 Task: Toggle the show constructors in the suggest.
Action: Mouse moved to (16, 535)
Screenshot: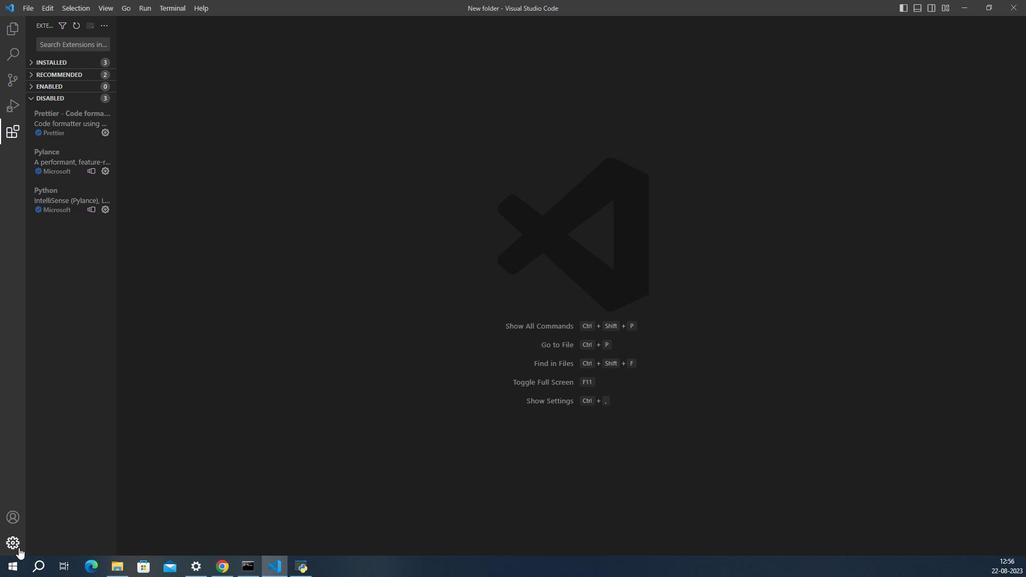 
Action: Mouse pressed left at (16, 535)
Screenshot: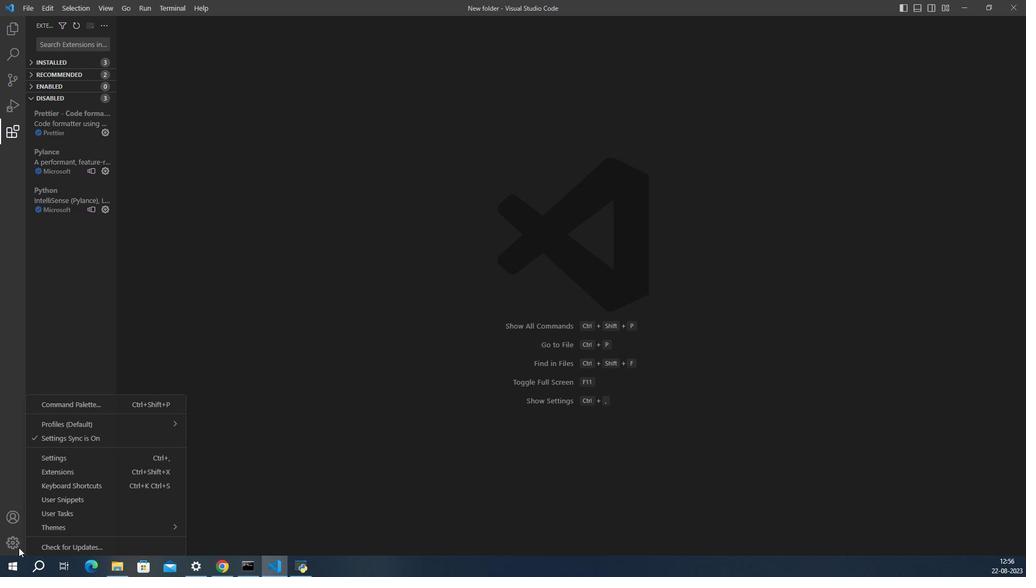 
Action: Mouse moved to (58, 460)
Screenshot: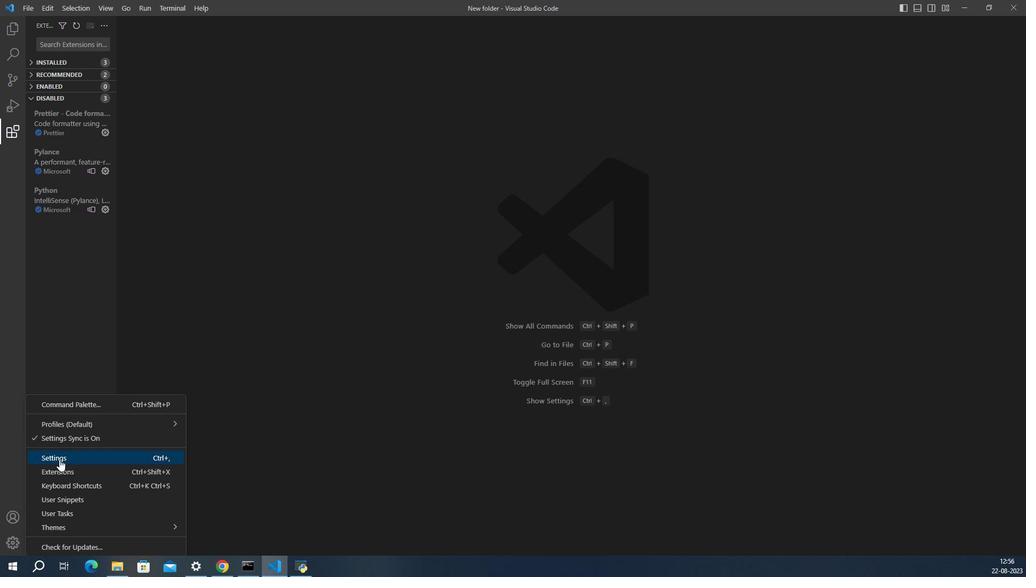 
Action: Mouse pressed left at (58, 460)
Screenshot: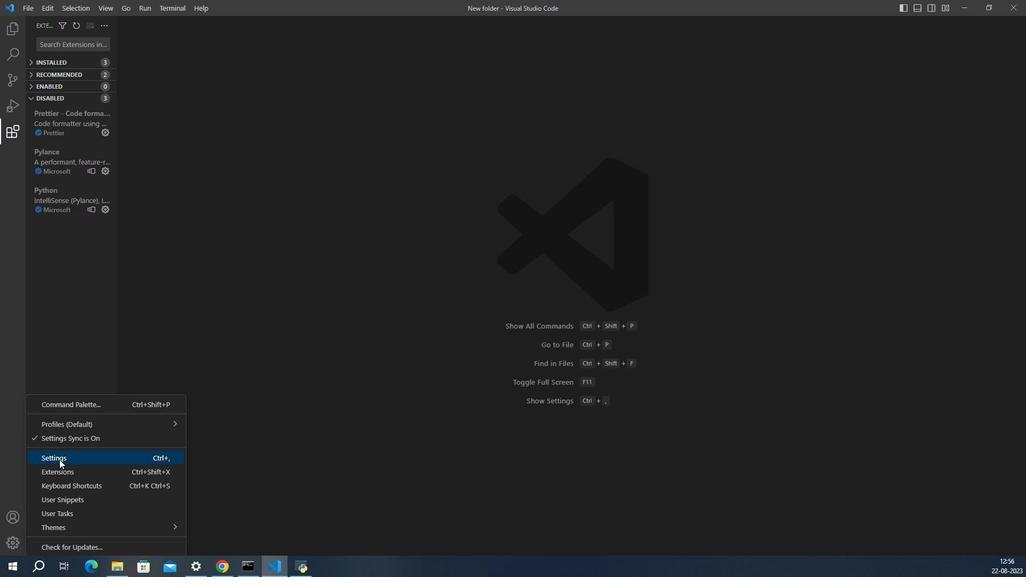 
Action: Mouse moved to (467, 415)
Screenshot: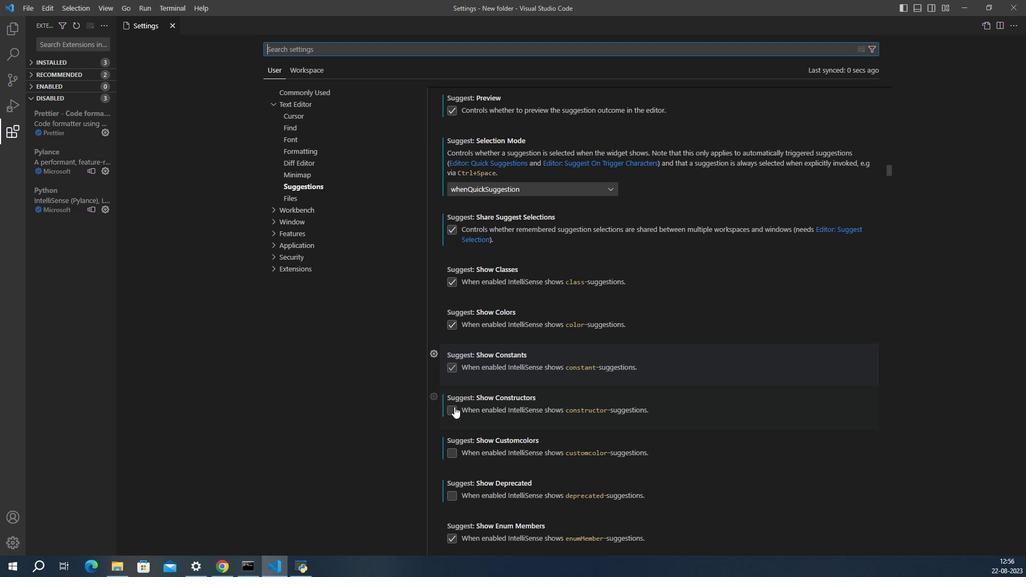 
Action: Mouse pressed left at (467, 415)
Screenshot: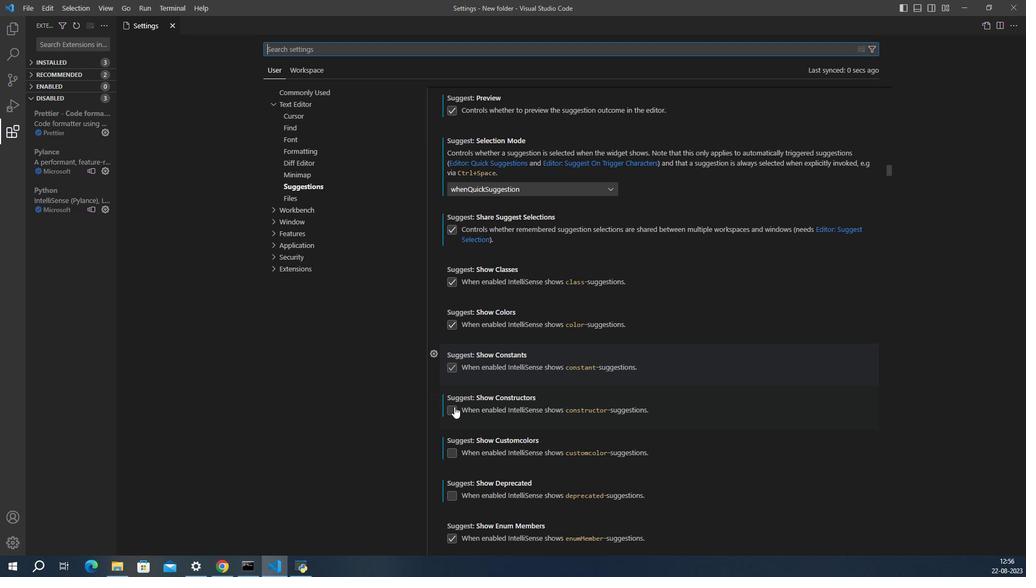 
Action: Mouse moved to (497, 423)
Screenshot: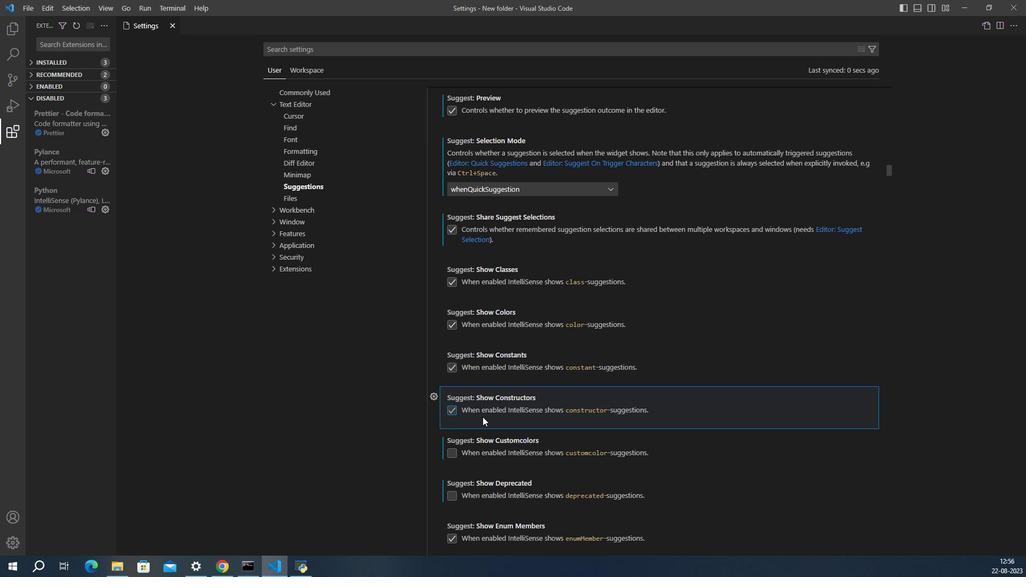 
